 Task: Create a due date automation trigger when advanced on, on the tuesday of the week a card is due add fields without custom field "Resume" set to a number greater than 1 and lower or equal to 10 at 11:00 AM.
Action: Mouse moved to (1013, 75)
Screenshot: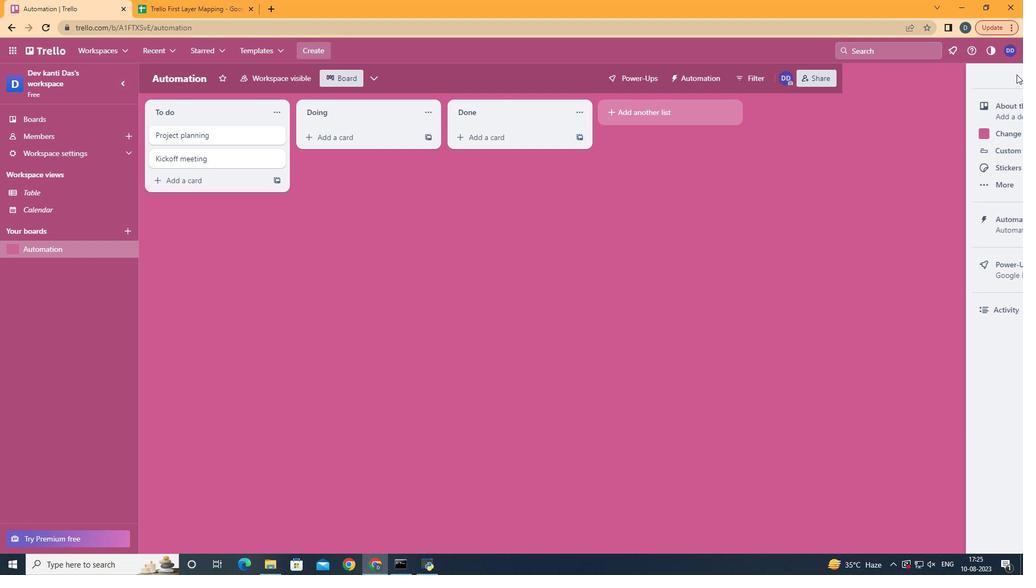 
Action: Mouse pressed left at (1013, 75)
Screenshot: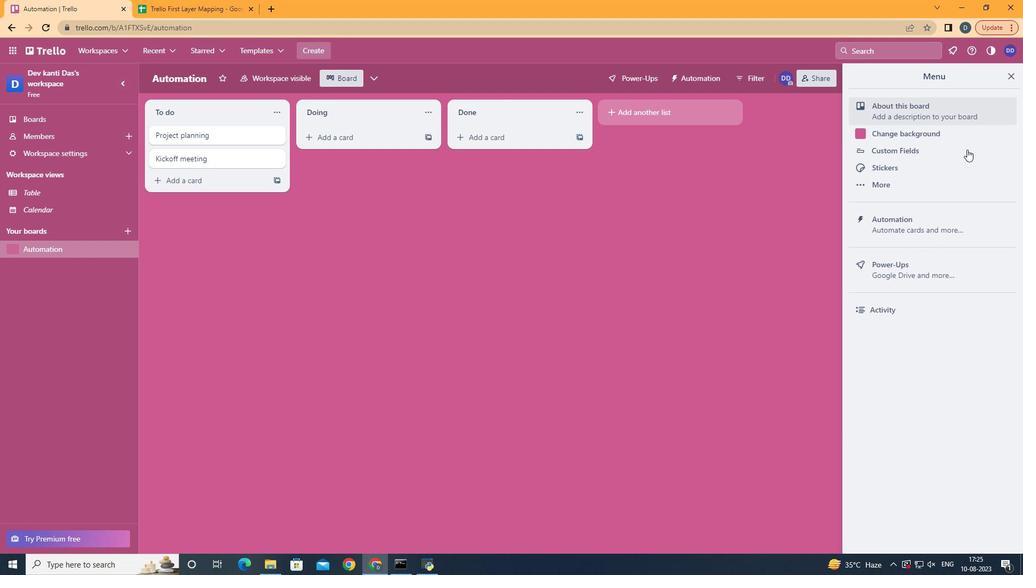
Action: Mouse moved to (933, 220)
Screenshot: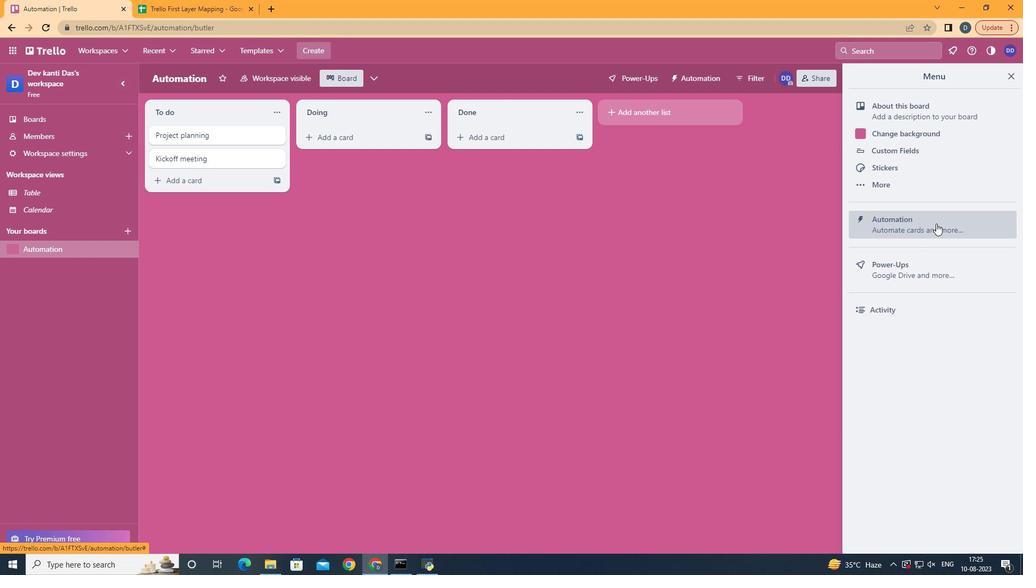 
Action: Mouse pressed left at (933, 220)
Screenshot: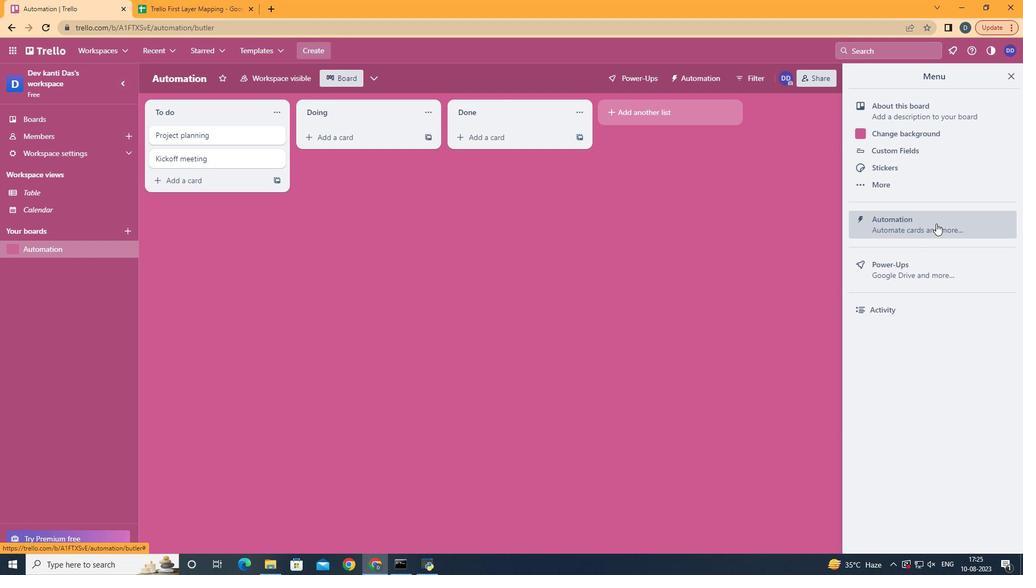 
Action: Mouse moved to (200, 213)
Screenshot: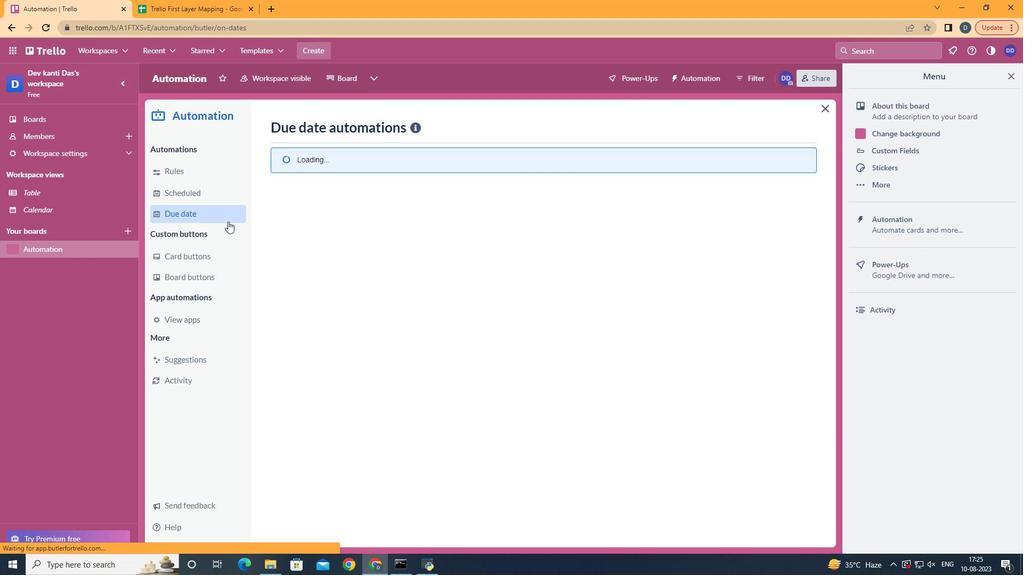 
Action: Mouse pressed left at (200, 213)
Screenshot: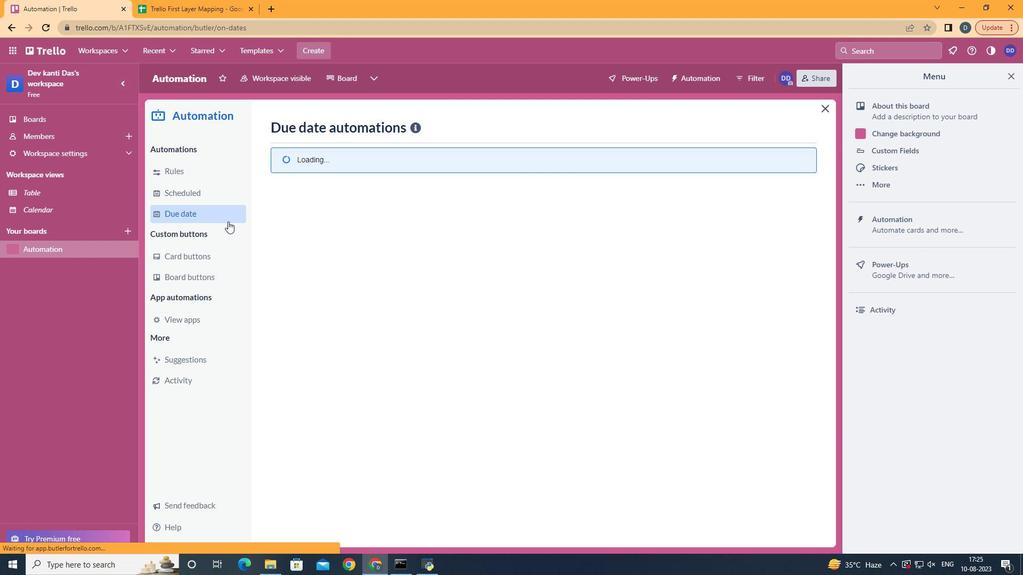 
Action: Mouse moved to (757, 124)
Screenshot: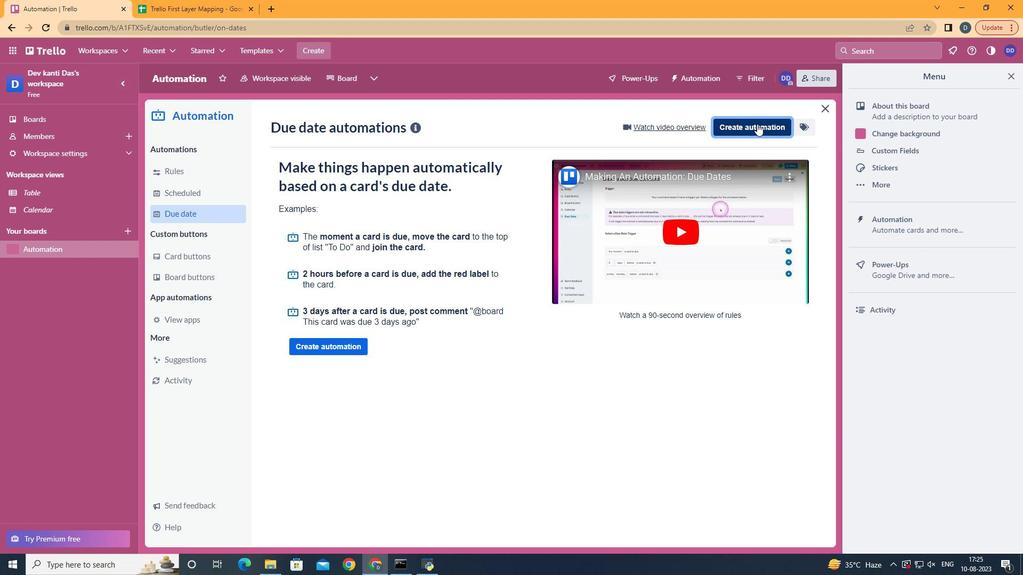 
Action: Mouse pressed left at (757, 124)
Screenshot: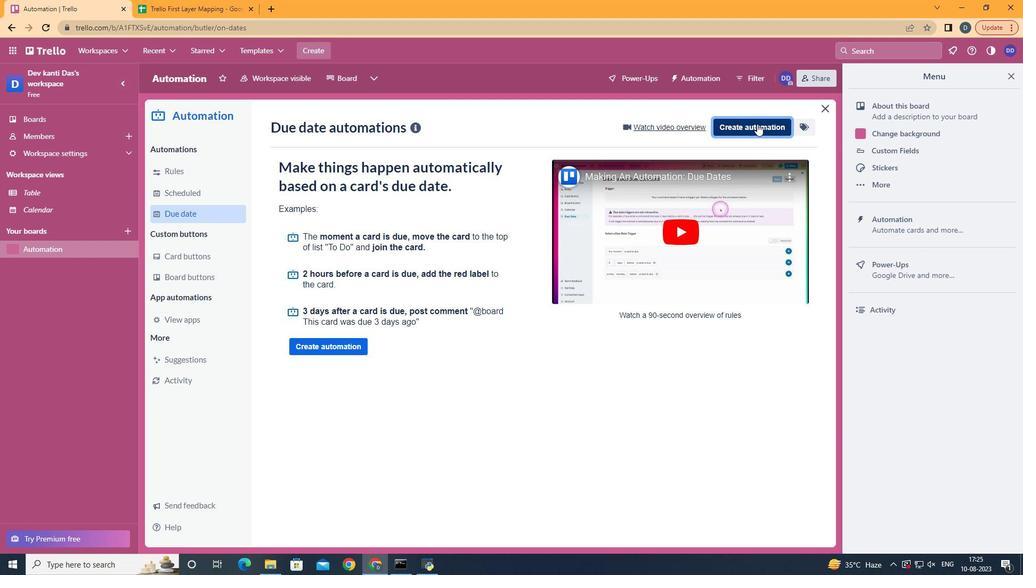 
Action: Mouse moved to (579, 240)
Screenshot: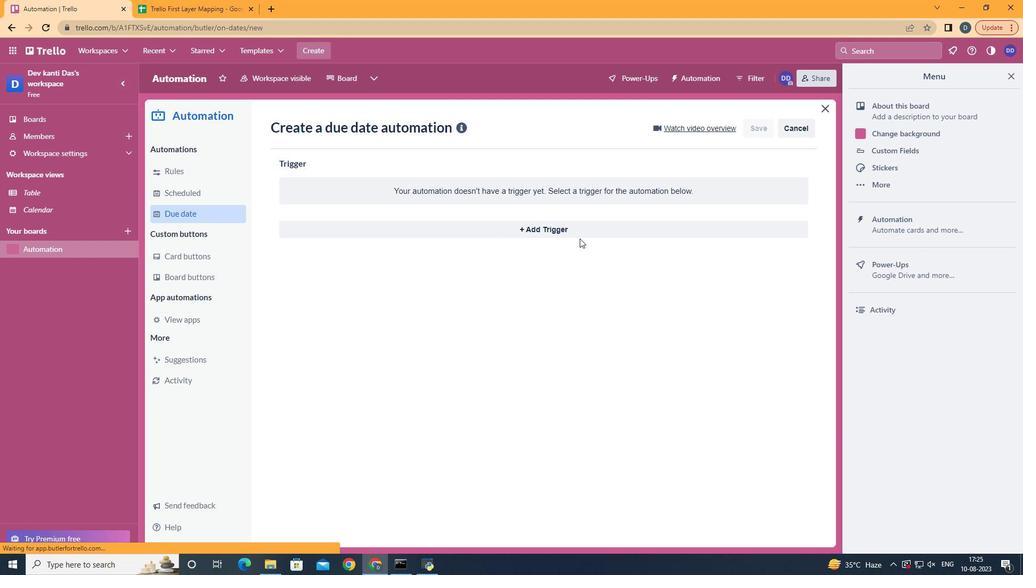 
Action: Mouse pressed left at (579, 240)
Screenshot: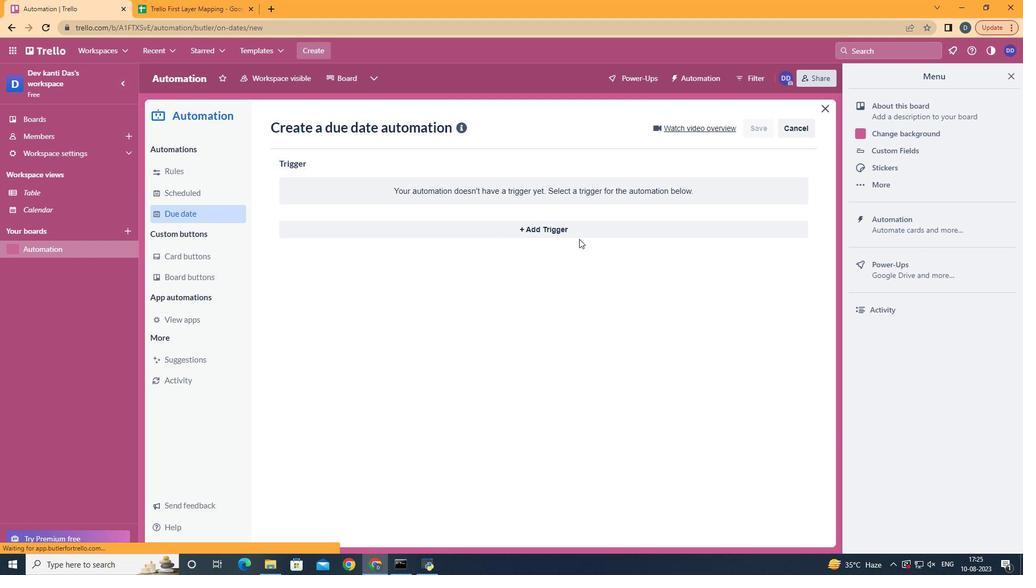 
Action: Mouse moved to (580, 230)
Screenshot: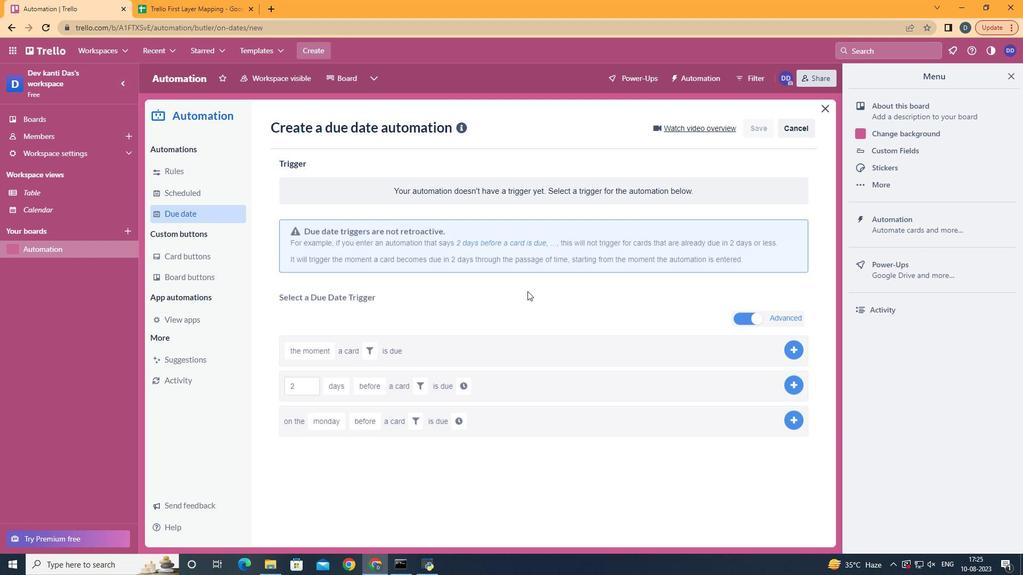 
Action: Mouse pressed left at (580, 230)
Screenshot: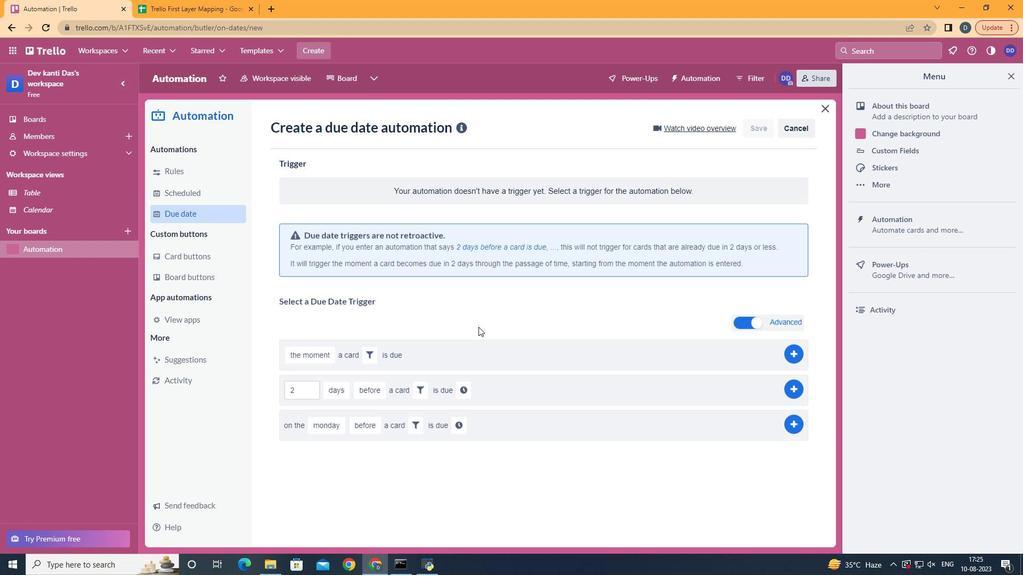 
Action: Mouse moved to (356, 301)
Screenshot: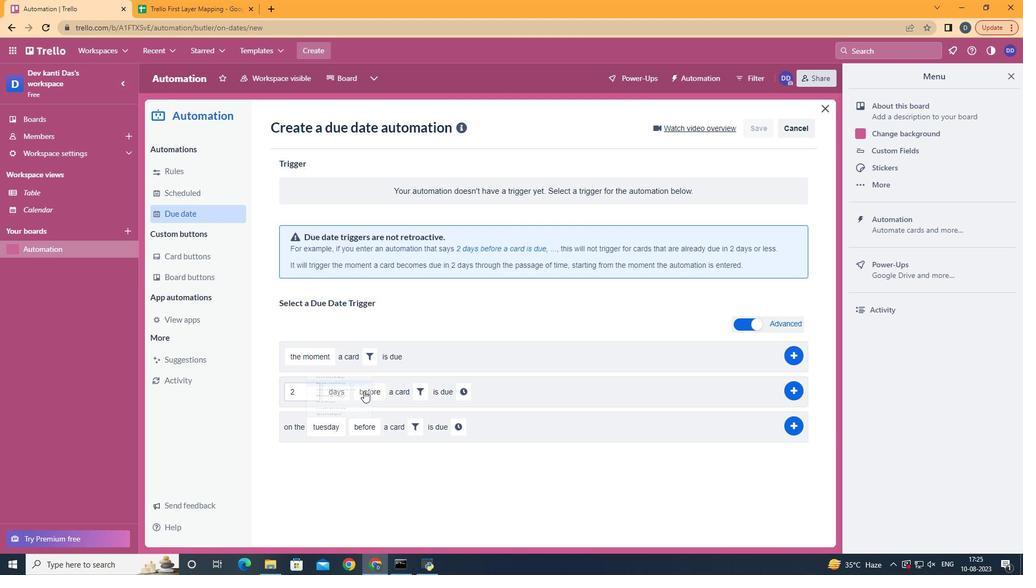 
Action: Mouse pressed left at (356, 301)
Screenshot: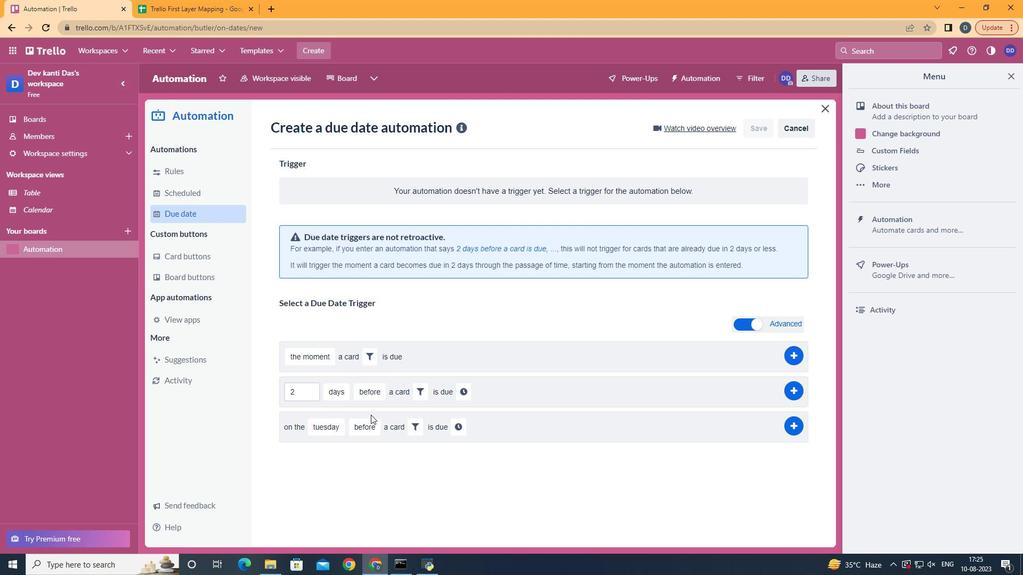 
Action: Mouse moved to (377, 487)
Screenshot: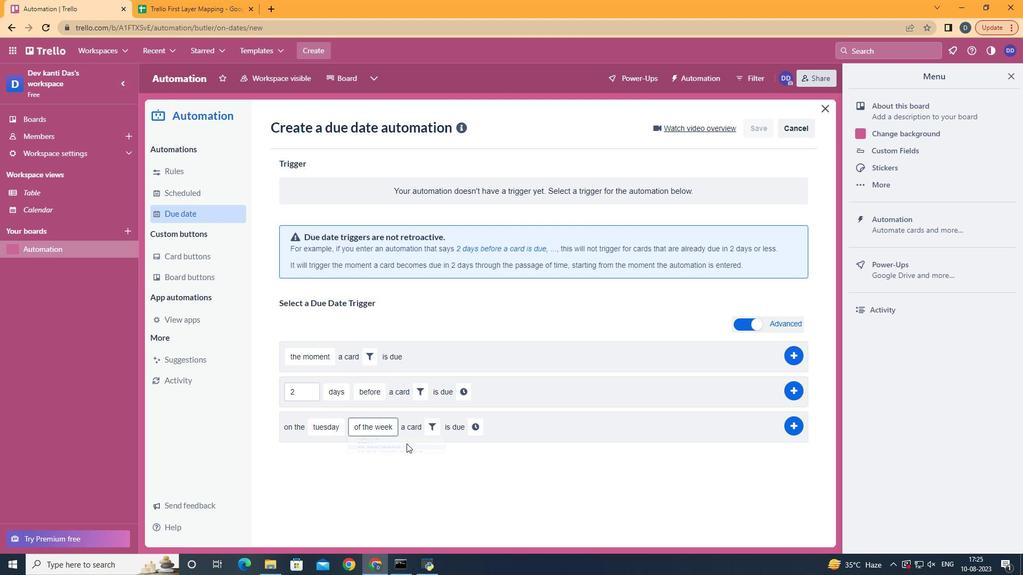 
Action: Mouse pressed left at (377, 487)
Screenshot: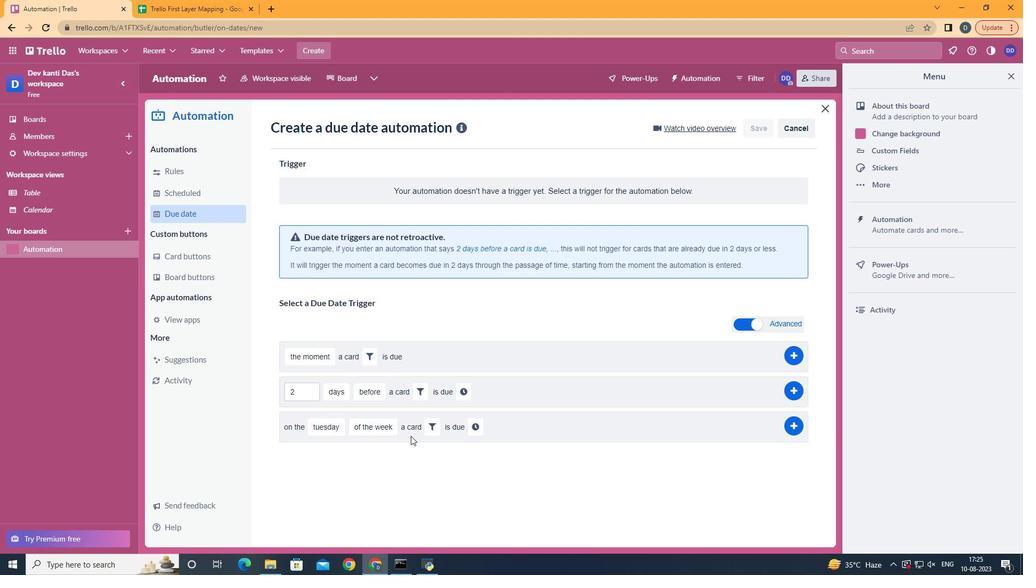 
Action: Mouse moved to (426, 429)
Screenshot: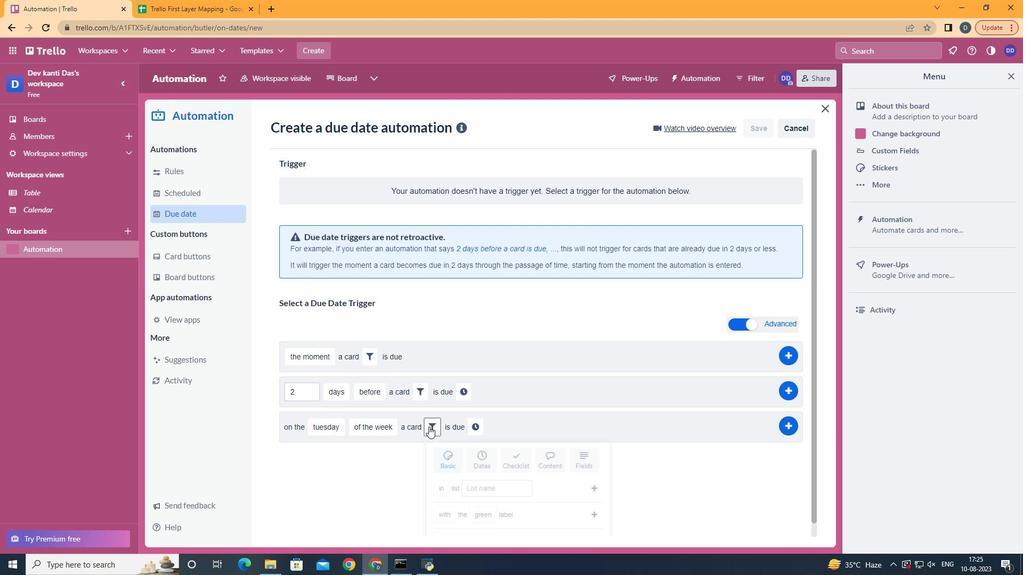 
Action: Mouse pressed left at (426, 429)
Screenshot: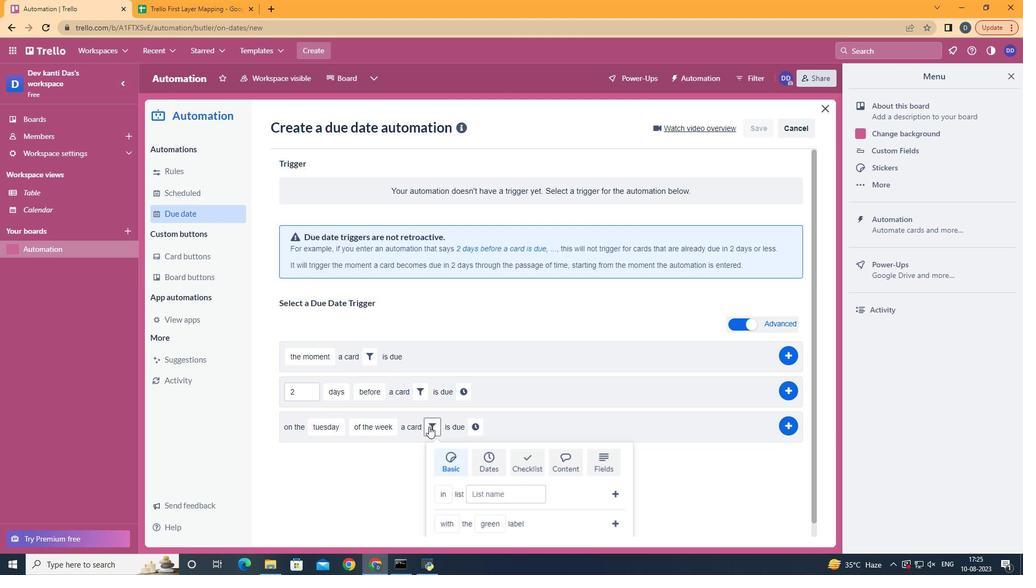 
Action: Mouse moved to (612, 456)
Screenshot: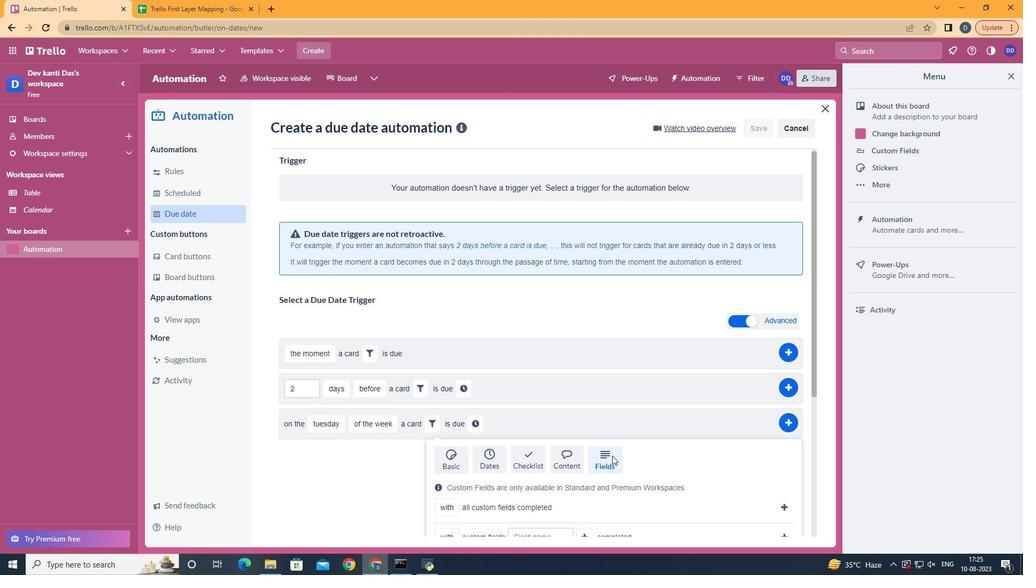 
Action: Mouse pressed left at (612, 456)
Screenshot: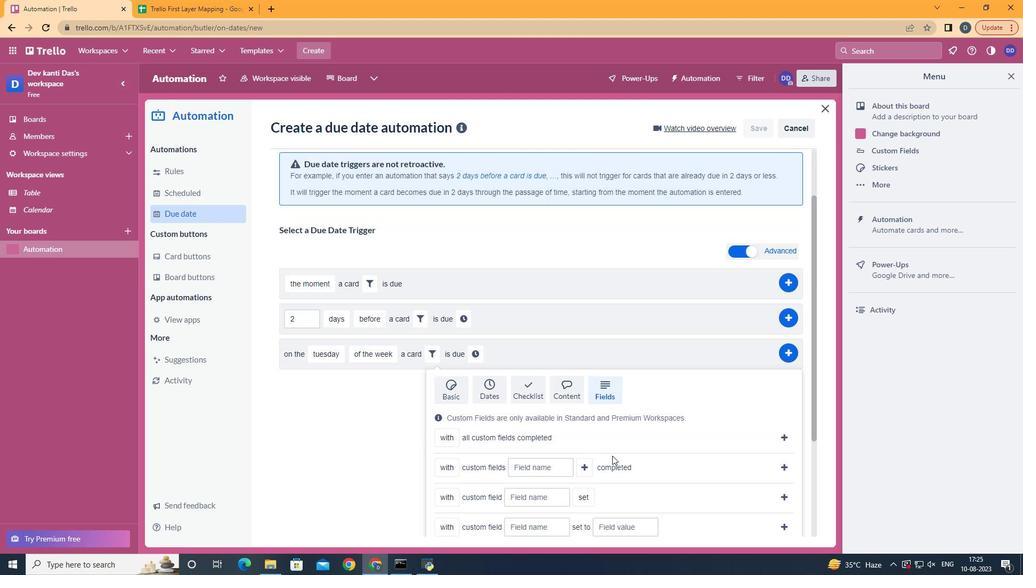 
Action: Mouse moved to (612, 456)
Screenshot: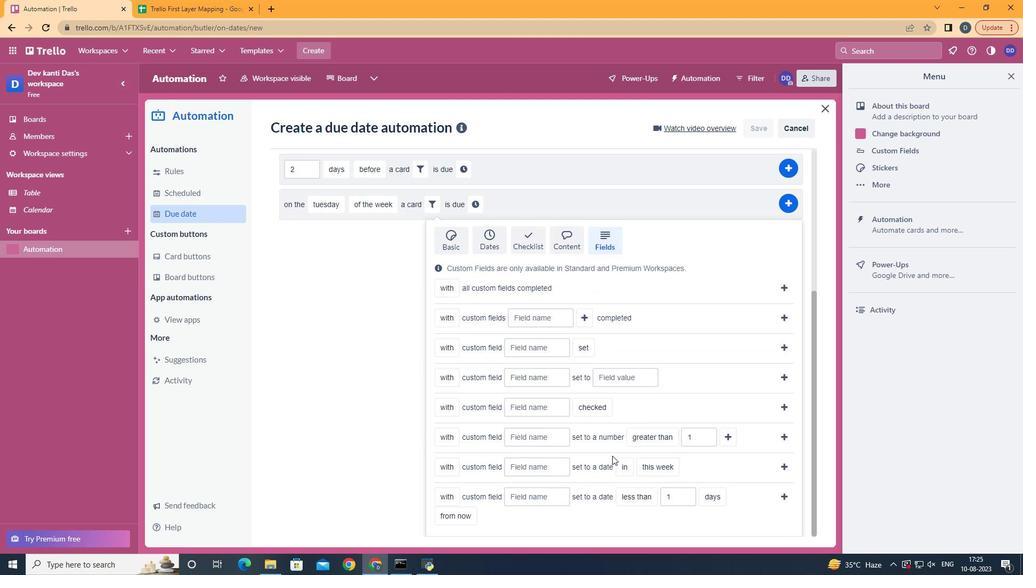 
Action: Mouse scrolled (612, 455) with delta (0, 0)
Screenshot: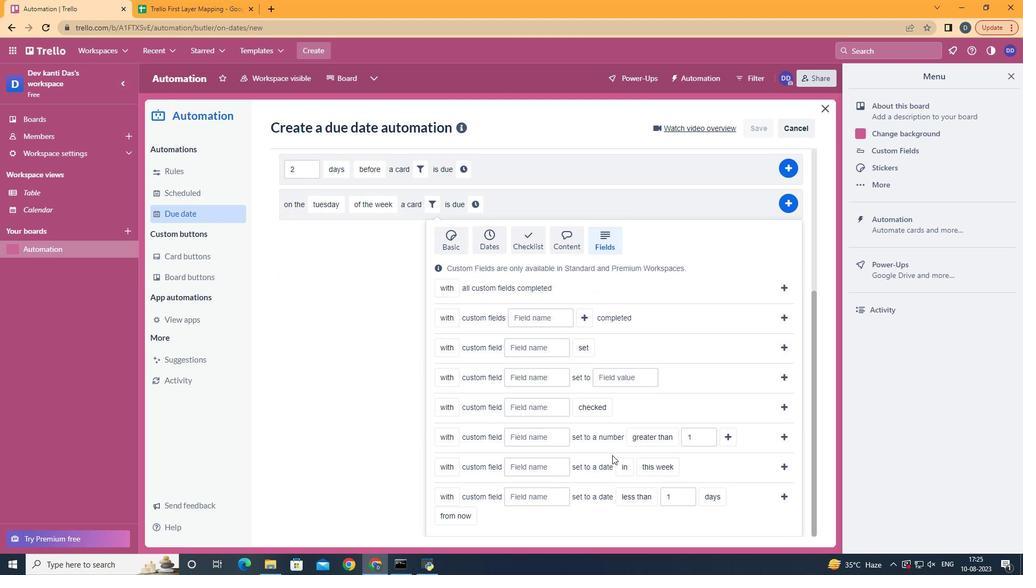 
Action: Mouse scrolled (612, 455) with delta (0, 0)
Screenshot: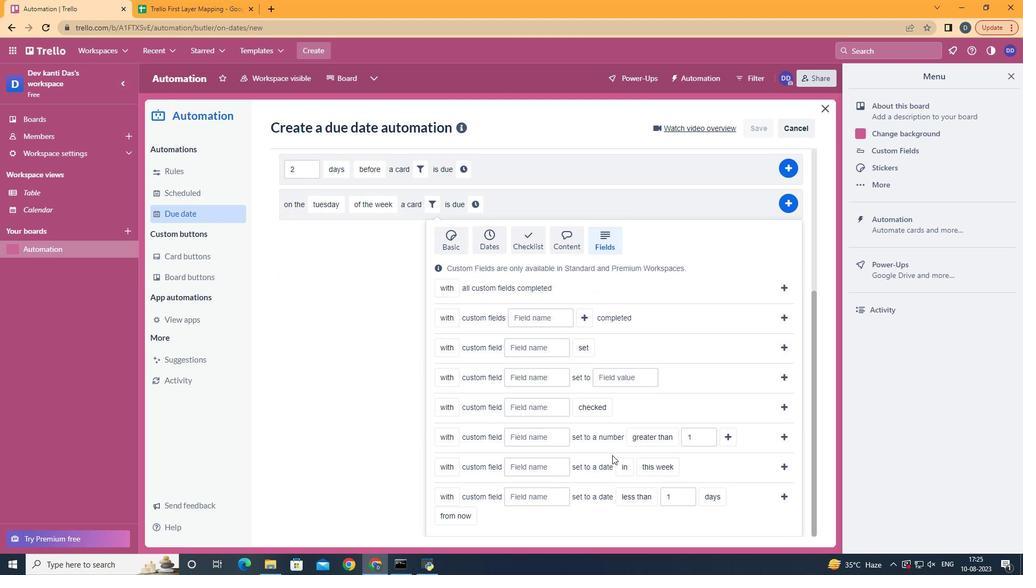 
Action: Mouse scrolled (612, 455) with delta (0, 0)
Screenshot: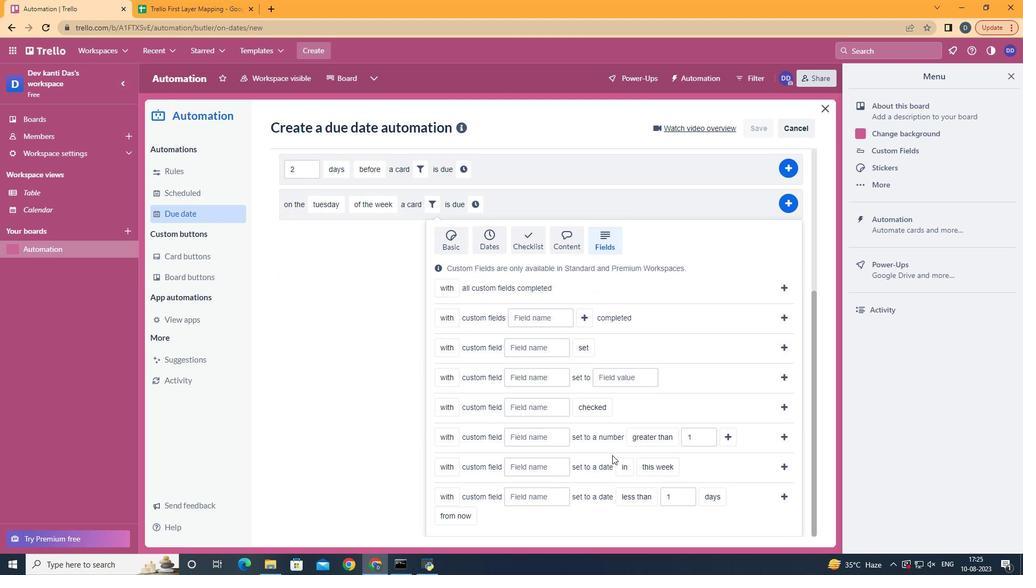 
Action: Mouse scrolled (612, 455) with delta (0, 0)
Screenshot: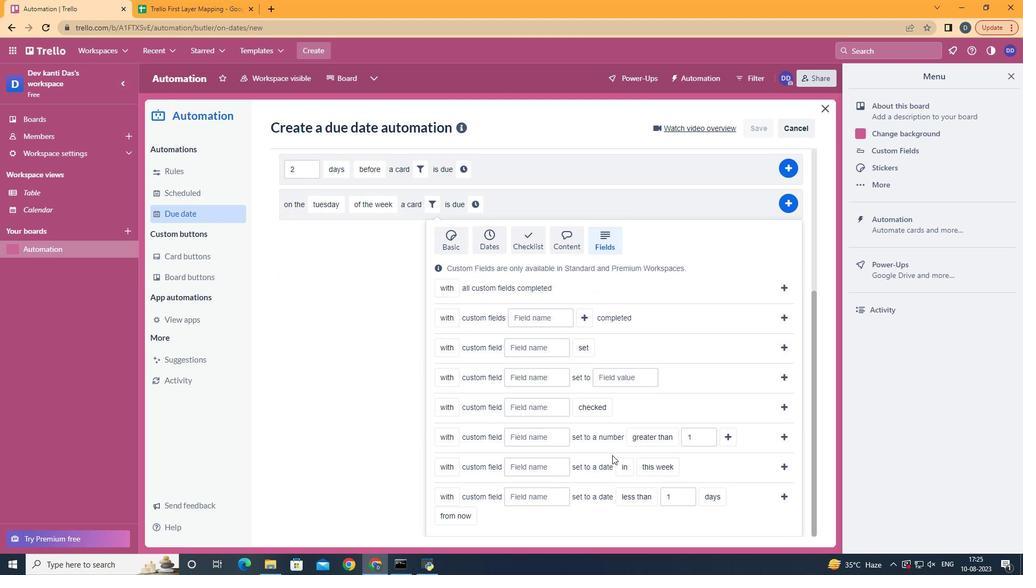 
Action: Mouse scrolled (612, 455) with delta (0, 0)
Screenshot: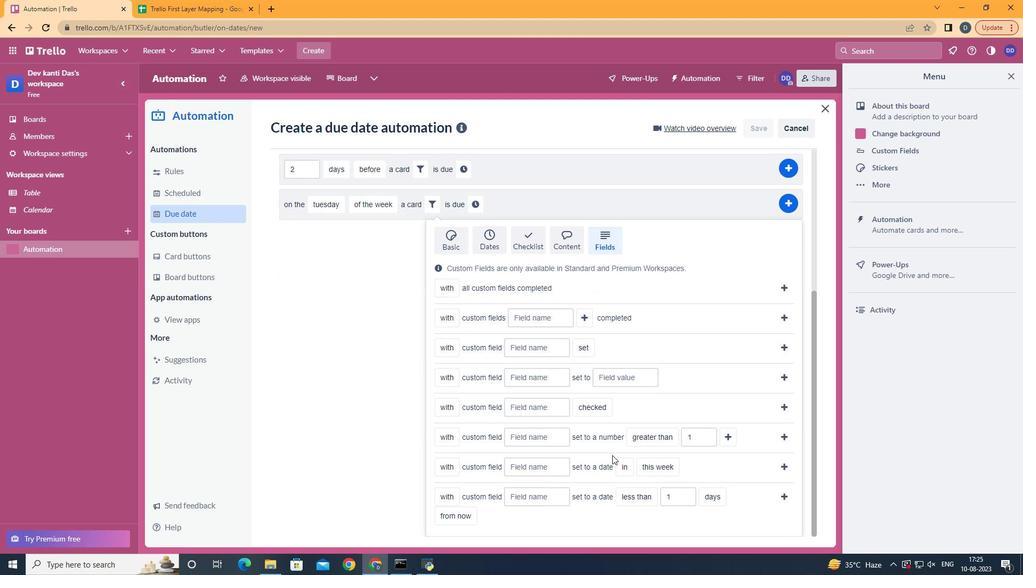 
Action: Mouse moved to (454, 485)
Screenshot: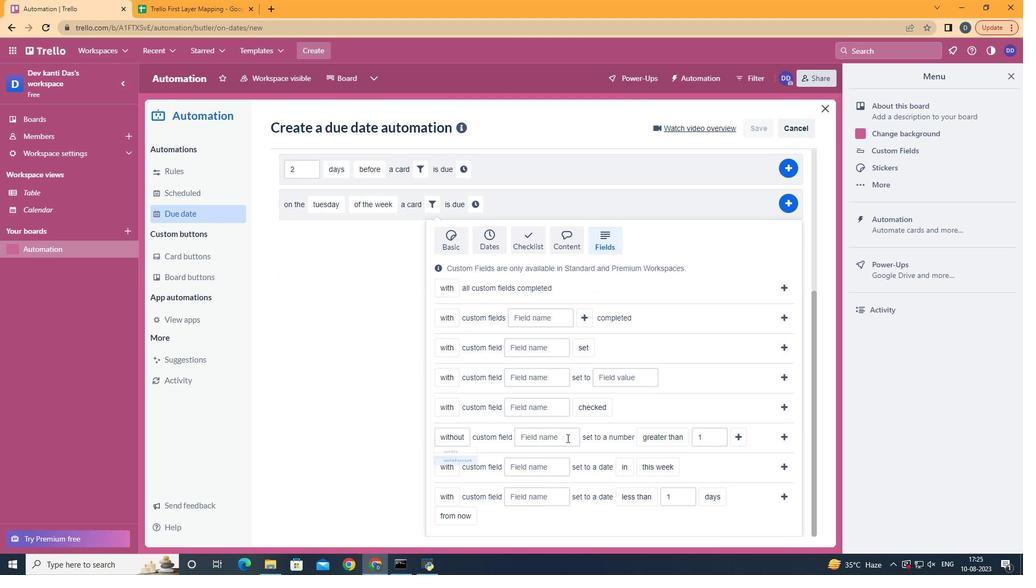 
Action: Mouse pressed left at (454, 485)
Screenshot: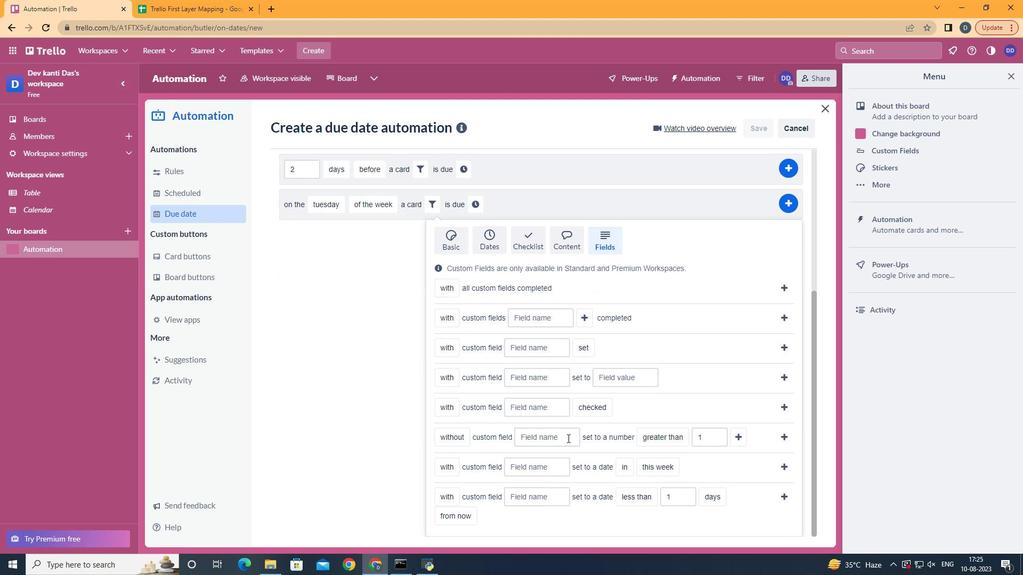 
Action: Mouse moved to (567, 438)
Screenshot: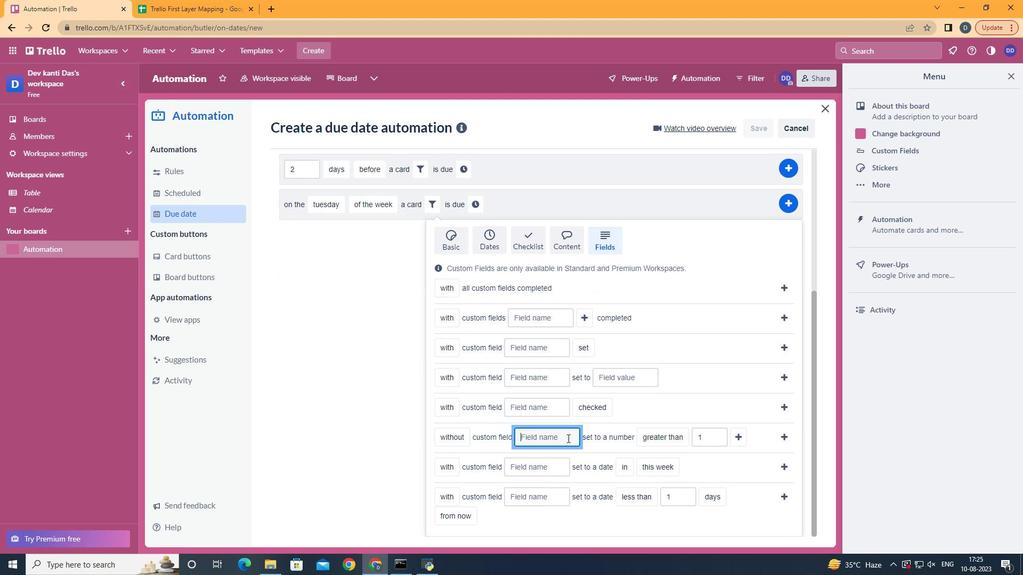 
Action: Mouse pressed left at (567, 438)
Screenshot: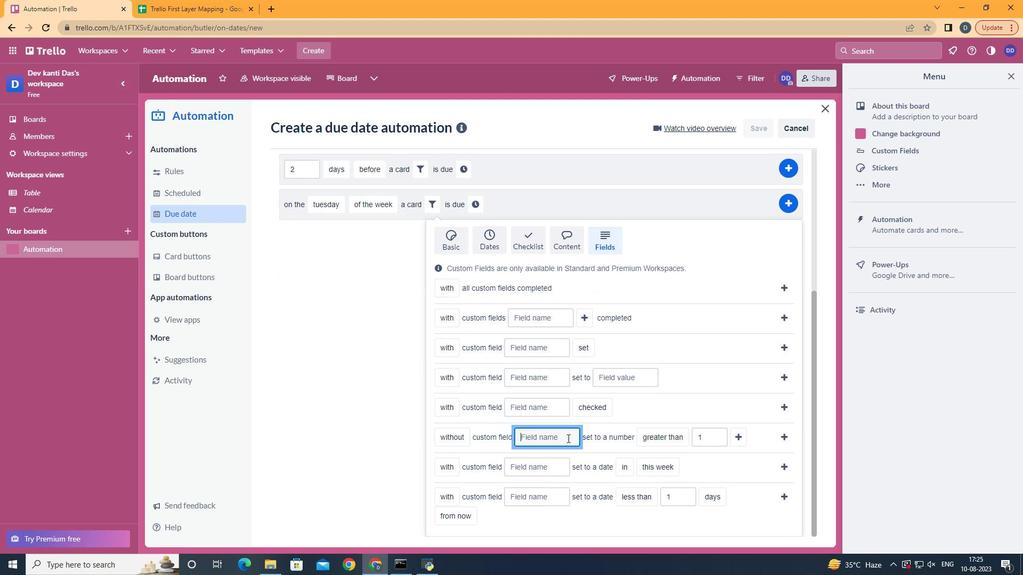 
Action: Key pressed <Key.shift><Key.shift><Key.shift><Key.shift>Resume
Screenshot: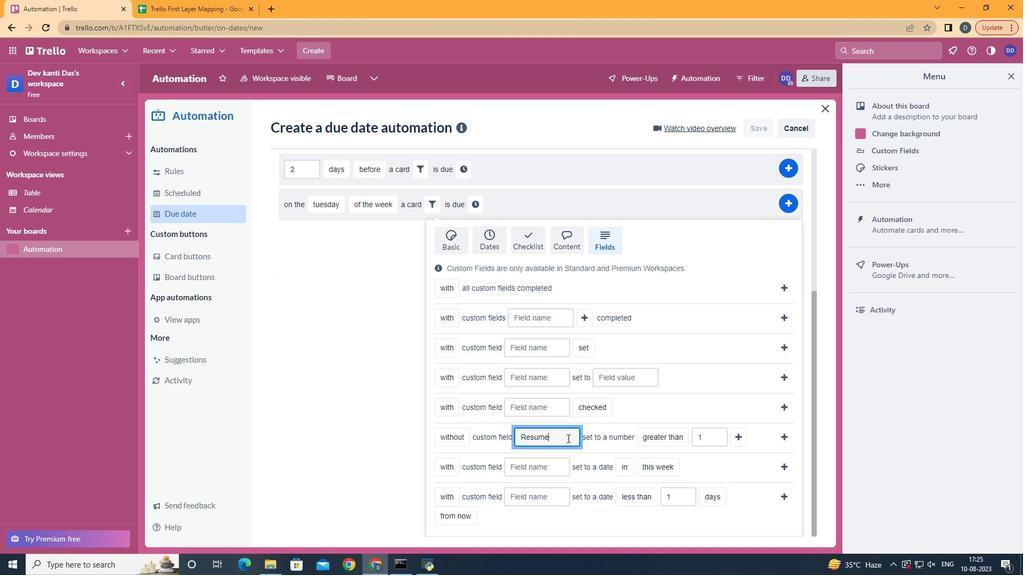 
Action: Mouse moved to (740, 438)
Screenshot: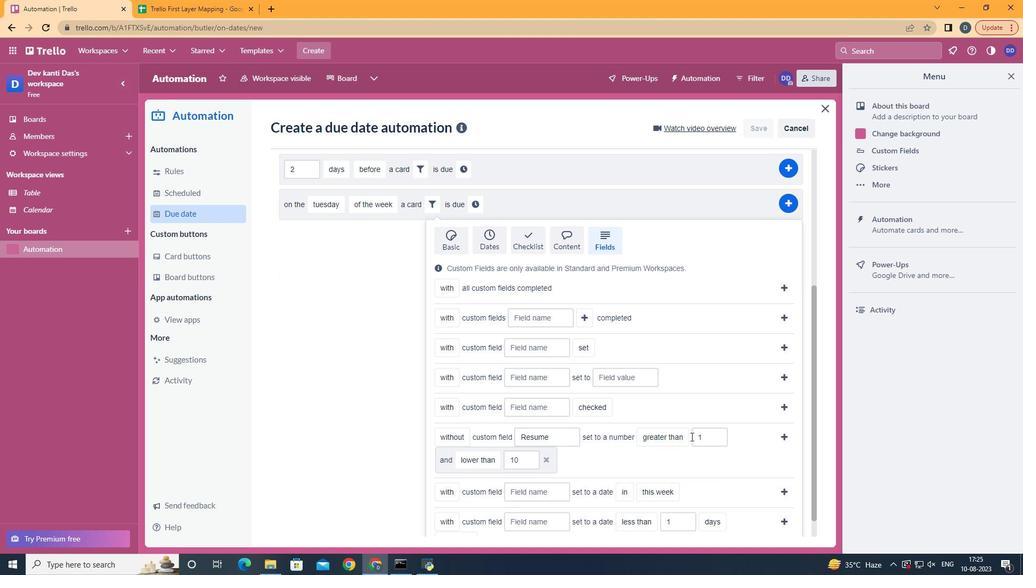 
Action: Mouse pressed left at (740, 438)
Screenshot: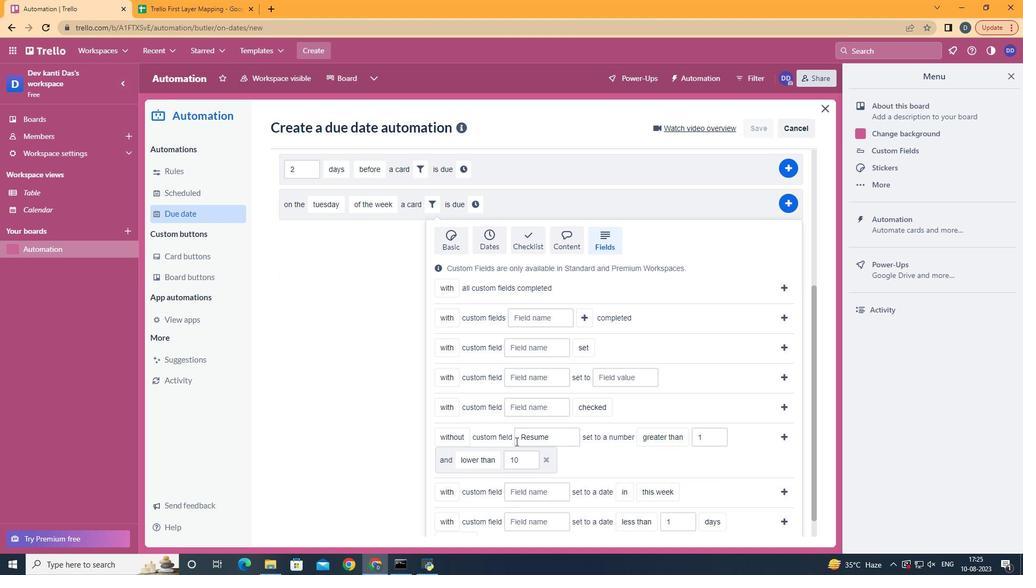 
Action: Mouse moved to (485, 390)
Screenshot: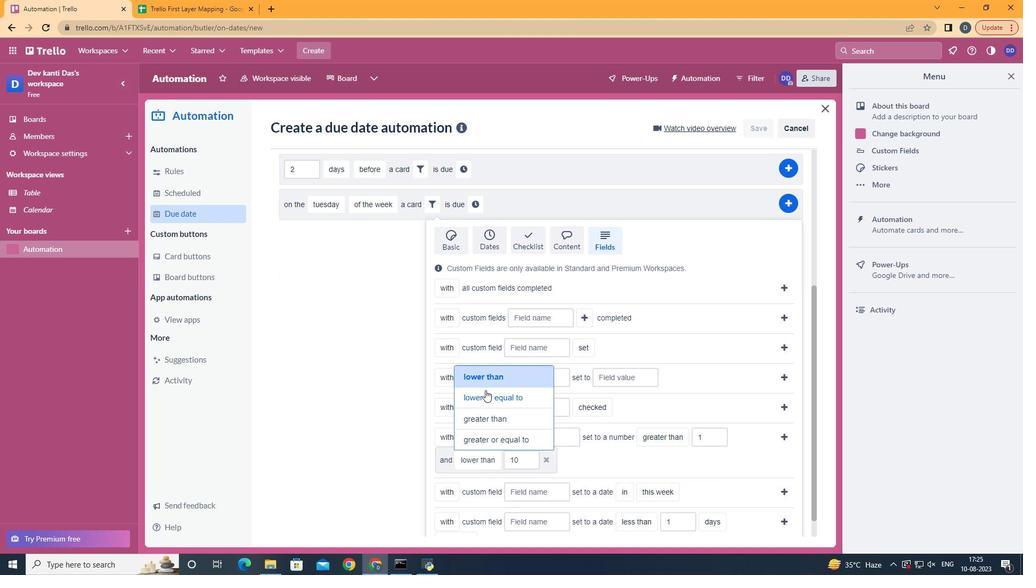 
Action: Mouse pressed left at (485, 390)
Screenshot: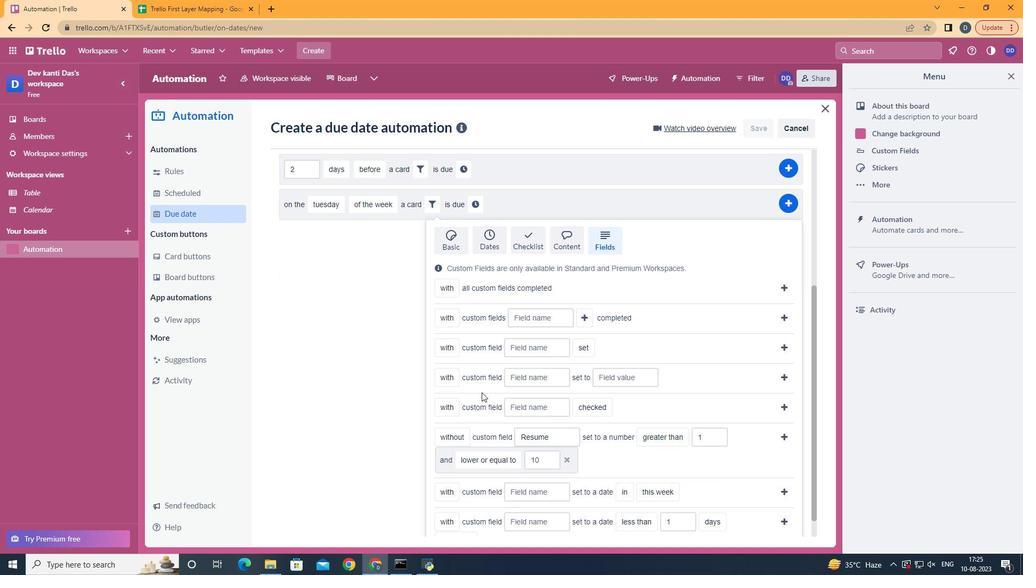 
Action: Mouse moved to (783, 440)
Screenshot: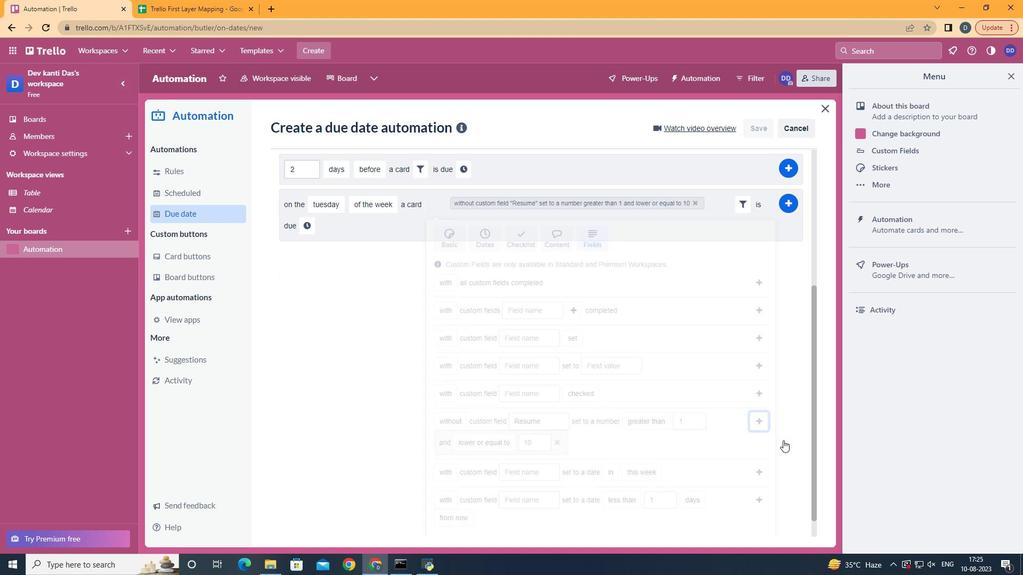 
Action: Mouse pressed left at (783, 440)
Screenshot: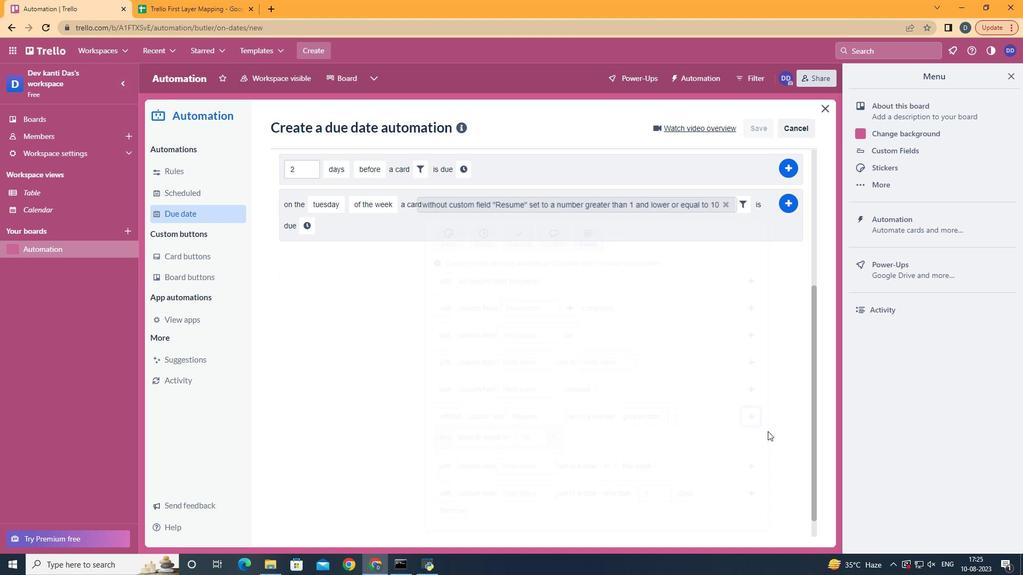 
Action: Mouse moved to (294, 450)
Screenshot: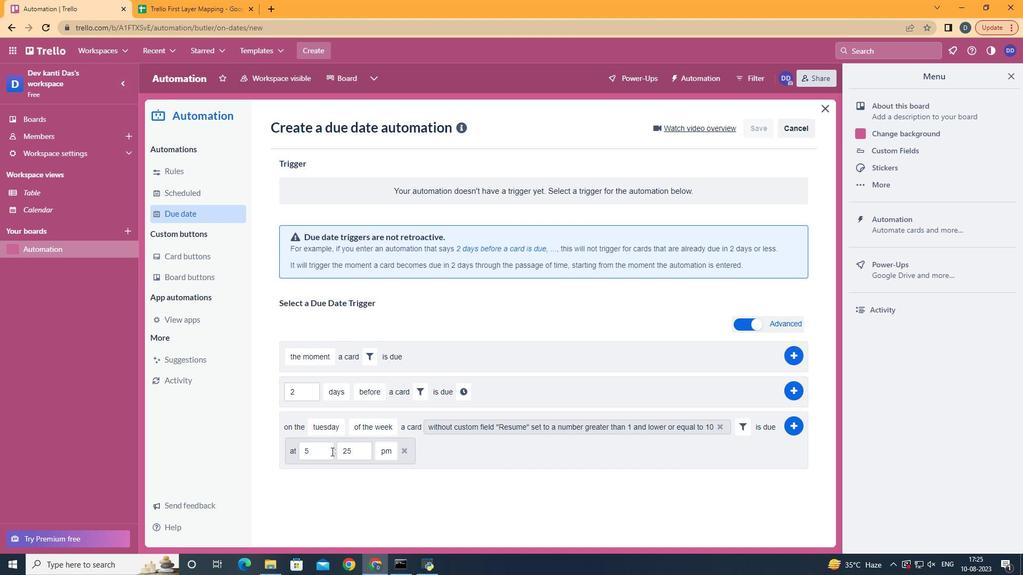 
Action: Mouse pressed left at (294, 450)
Screenshot: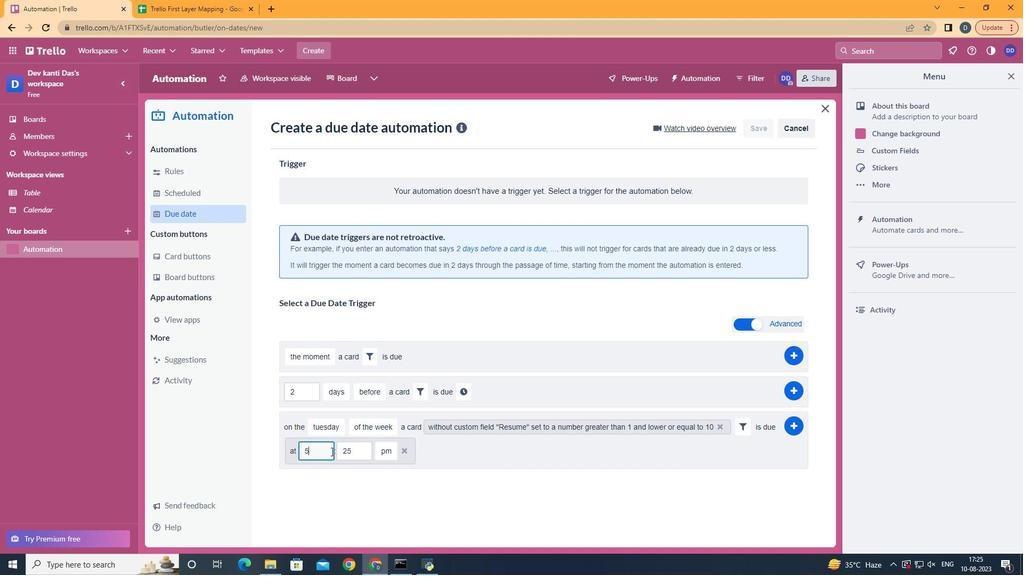 
Action: Mouse moved to (331, 451)
Screenshot: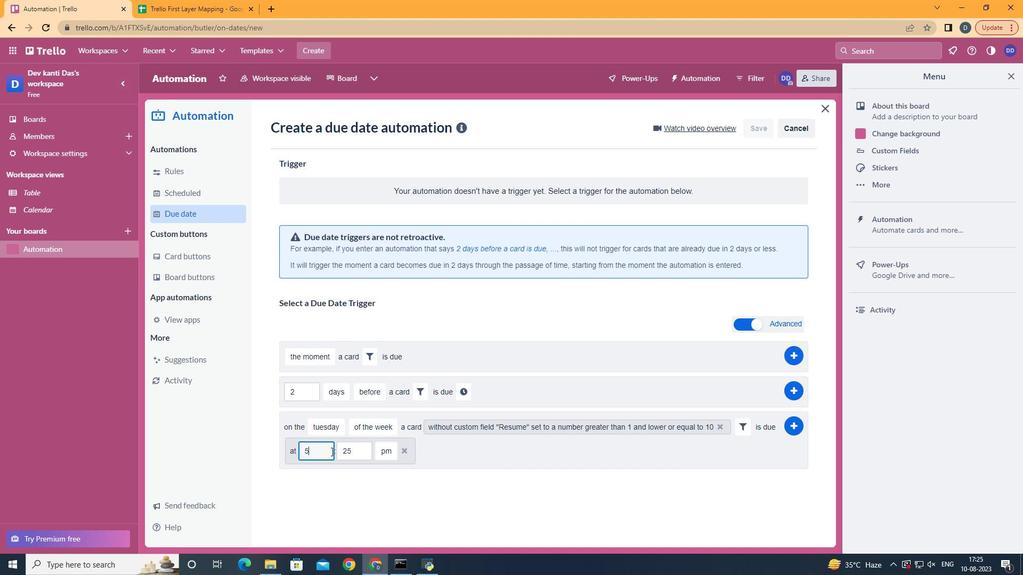 
Action: Mouse pressed left at (331, 451)
Screenshot: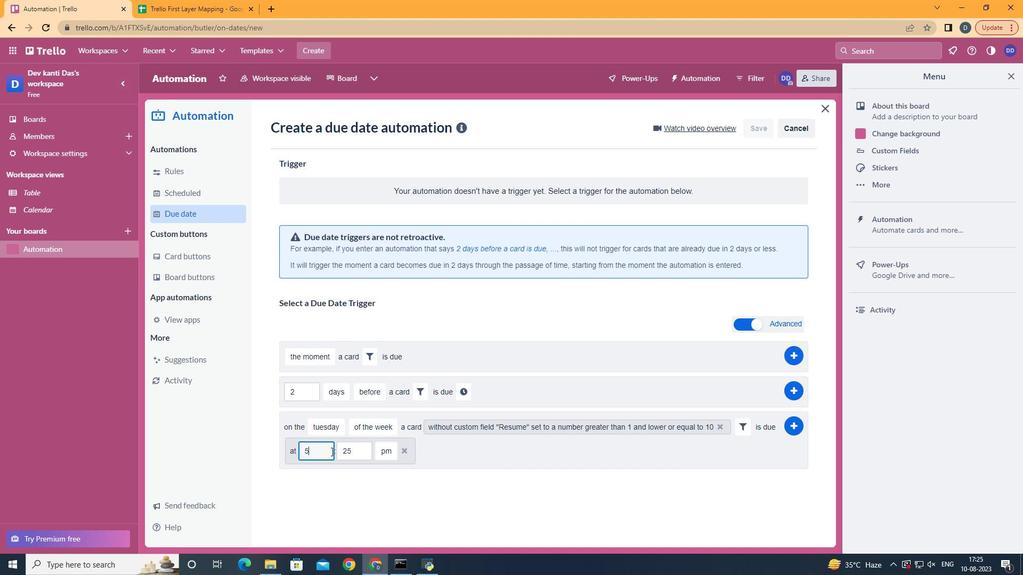 
Action: Key pressed <Key.backspace>11
Screenshot: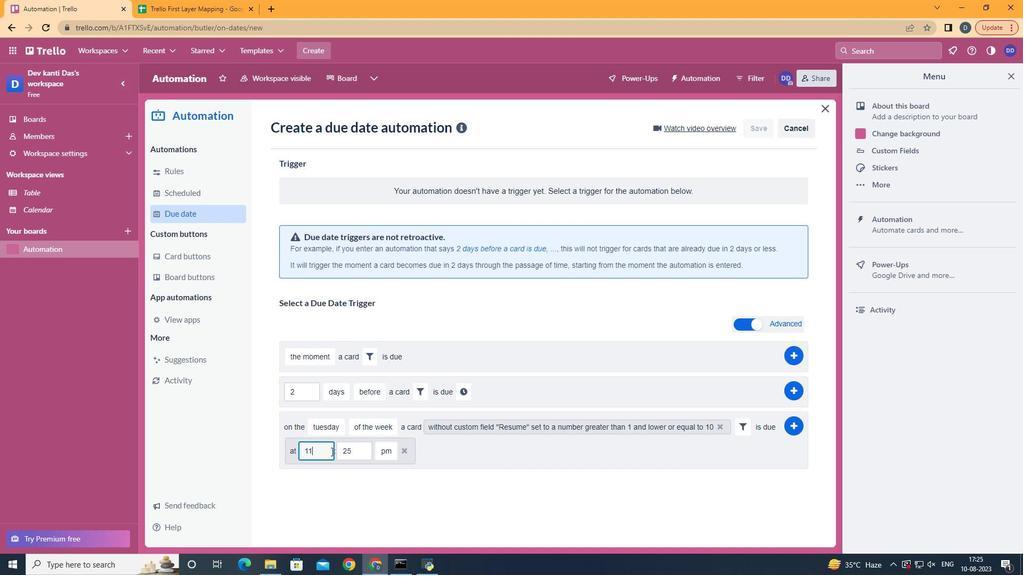 
Action: Mouse moved to (353, 455)
Screenshot: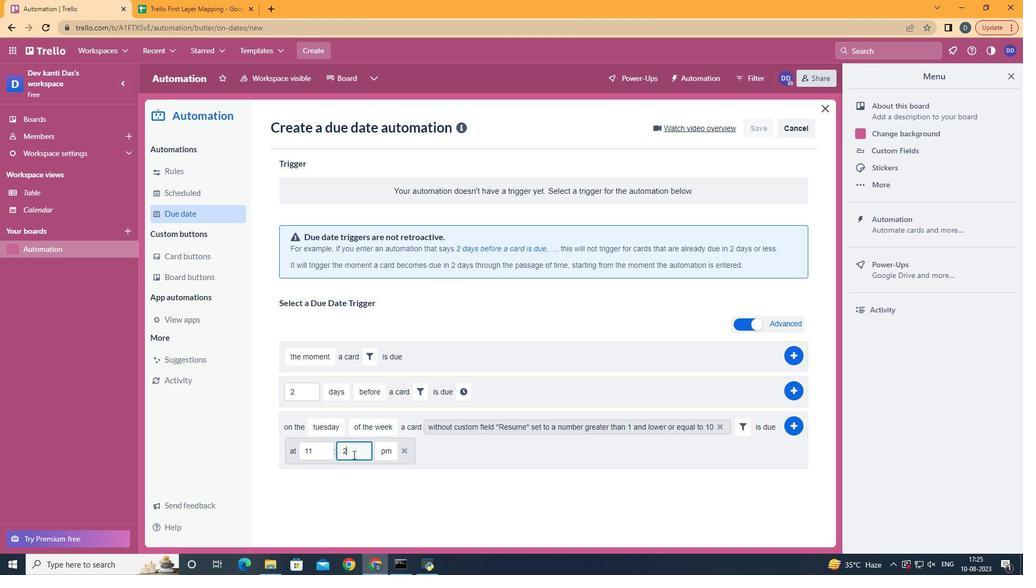 
Action: Mouse pressed left at (353, 455)
Screenshot: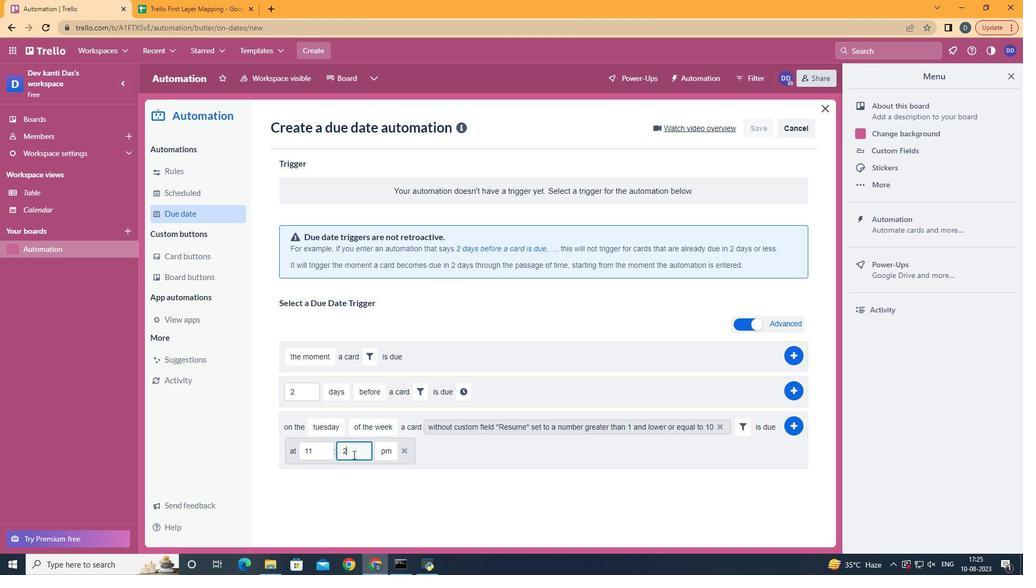 
Action: Key pressed <Key.backspace><Key.backspace>00
Screenshot: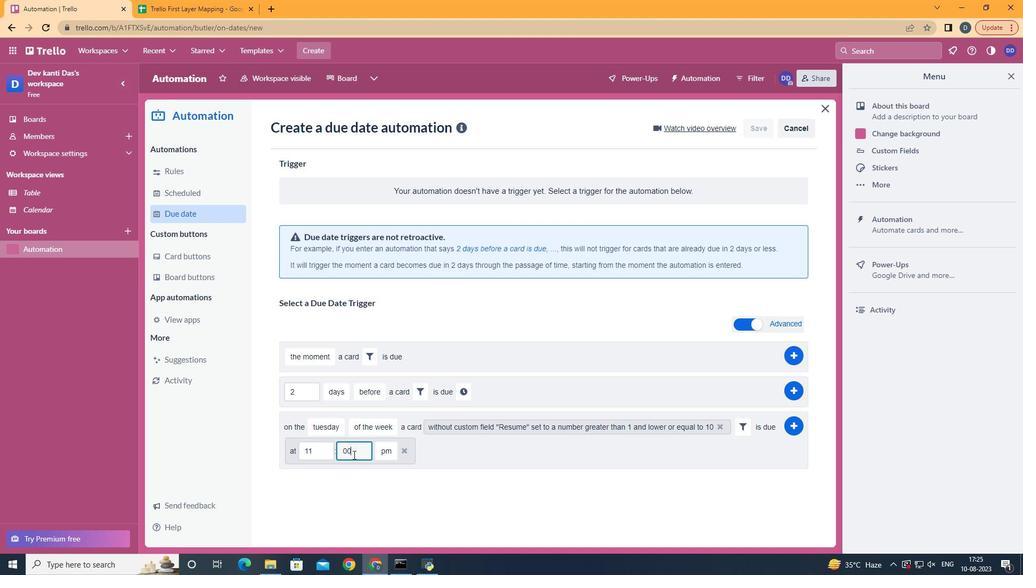 
Action: Mouse moved to (389, 463)
Screenshot: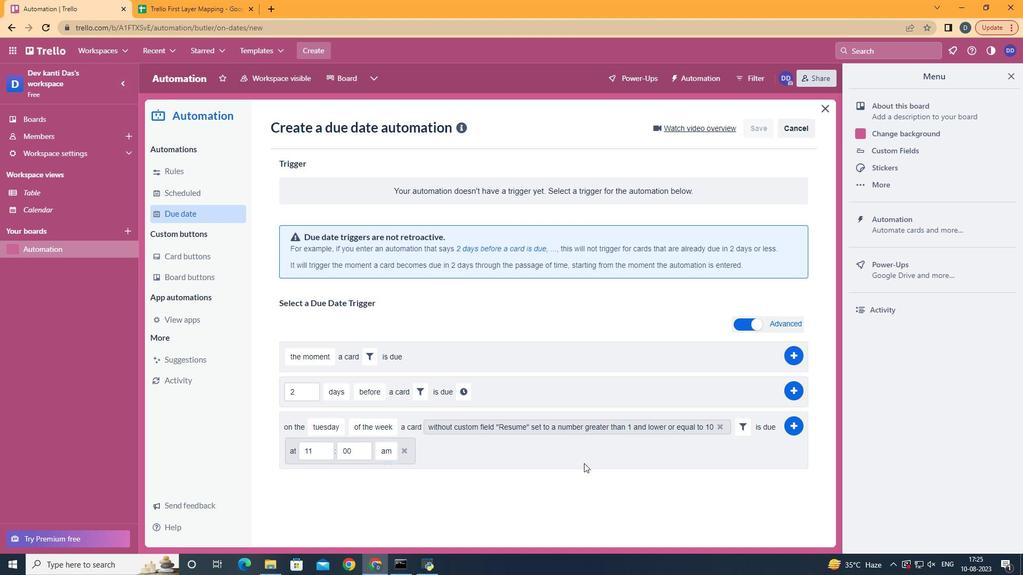 
Action: Mouse pressed left at (389, 463)
Screenshot: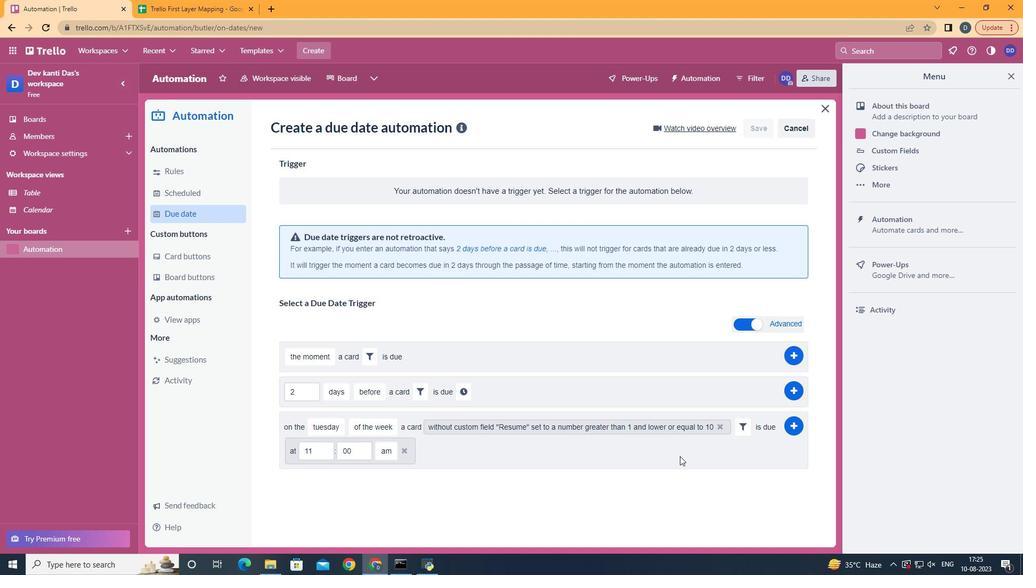
Action: Mouse moved to (792, 427)
Screenshot: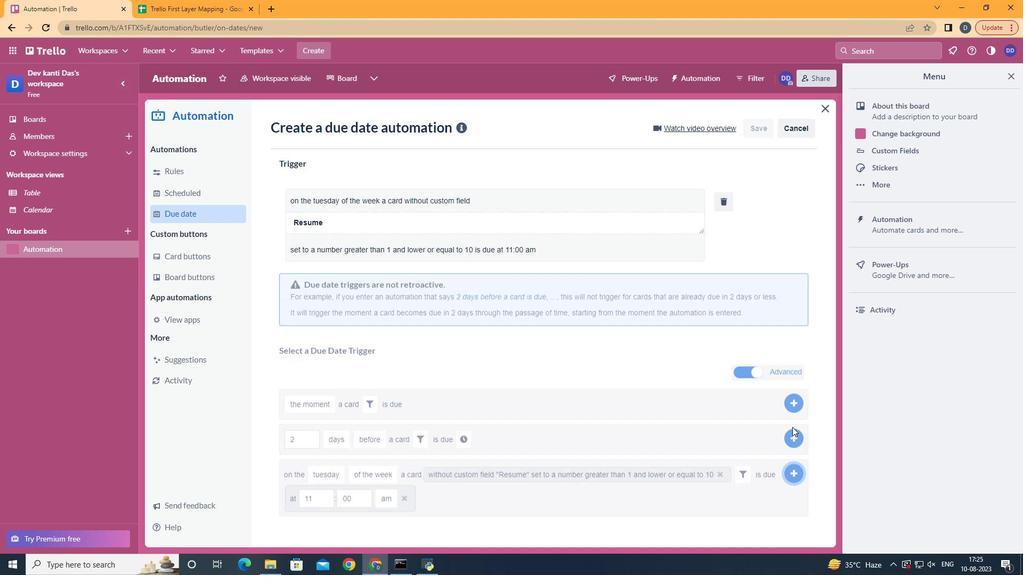 
Action: Mouse pressed left at (792, 427)
Screenshot: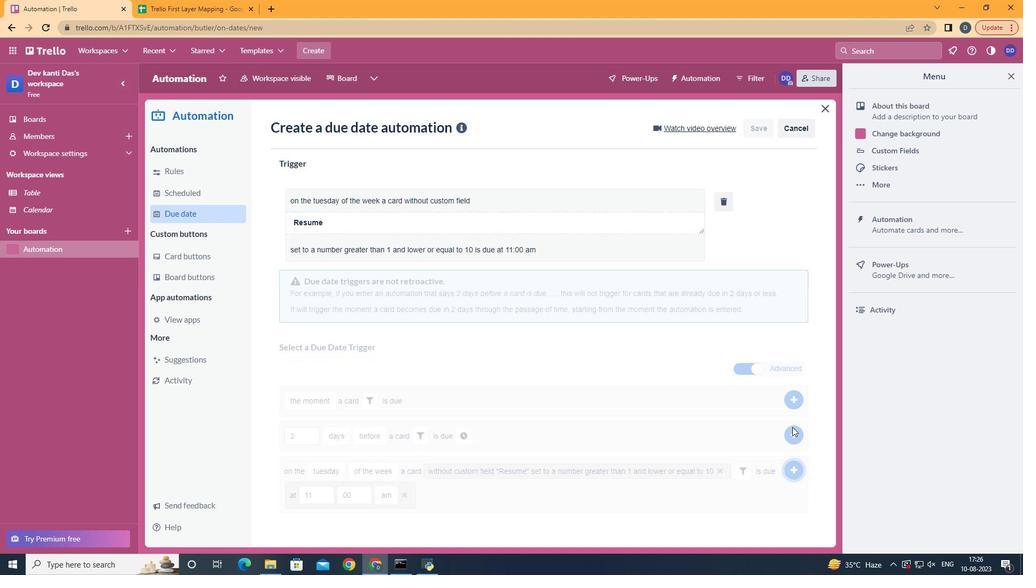 
